 Task: Change IN PROGRESS as Status of Issue Issue0000000340 in Backlog  in Scrum Project Project0000000068 in Jira. Assign Person0000000133 as Assignee of Issue Issue0000000331 in Backlog  in Scrum Project Project0000000067 in Jira. Assign Person0000000133 as Assignee of Issue Issue0000000332 in Backlog  in Scrum Project Project0000000067 in Jira. Assign Person0000000133 as Assignee of Issue Issue0000000333 in Backlog  in Scrum Project Project0000000067 in Jira. Assign Person0000000134 as Assignee of Issue Issue0000000334 in Backlog  in Scrum Project Project0000000067 in Jira
Action: Mouse moved to (869, 443)
Screenshot: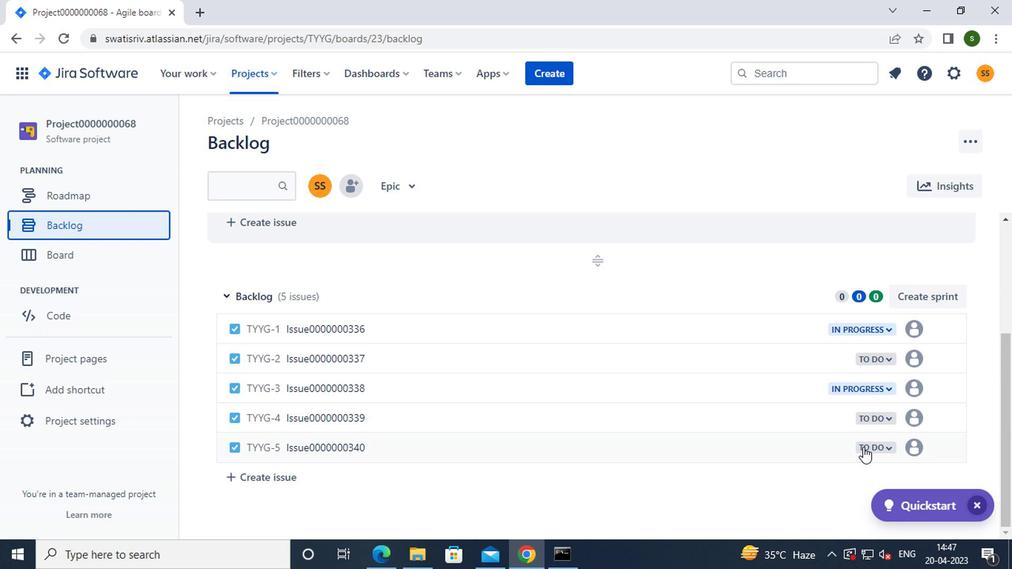 
Action: Mouse pressed left at (869, 443)
Screenshot: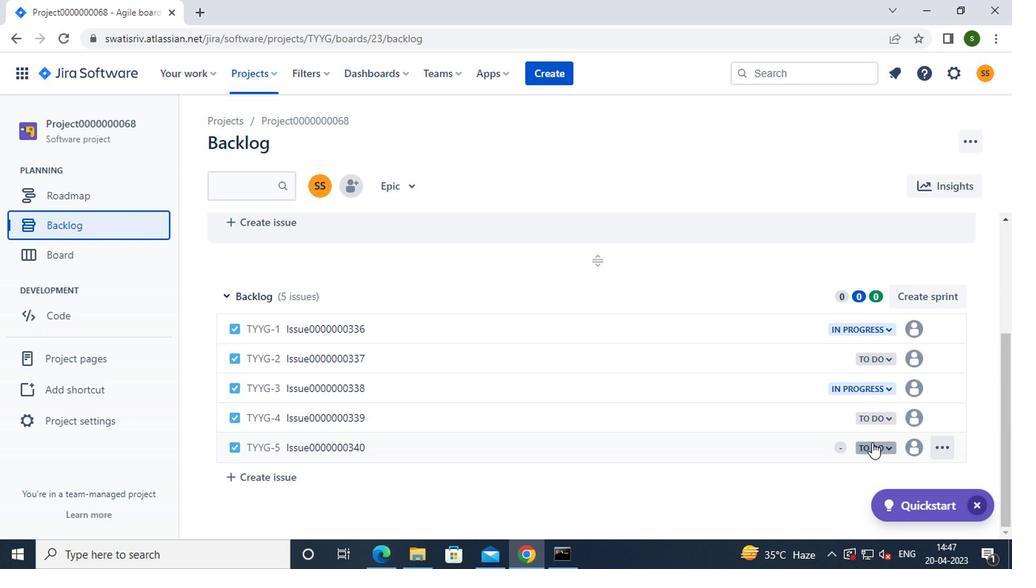 
Action: Mouse moved to (803, 363)
Screenshot: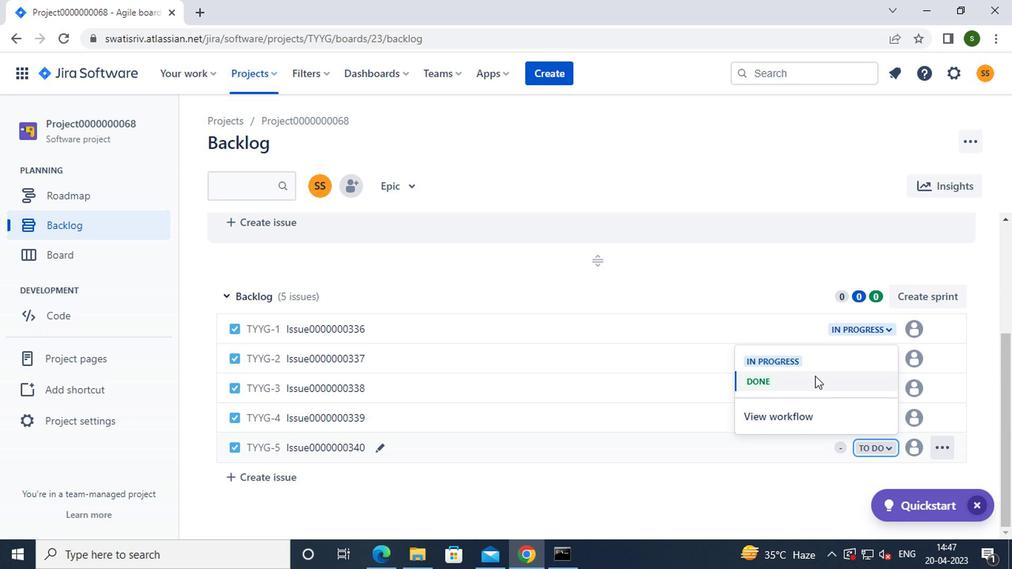 
Action: Mouse pressed left at (803, 363)
Screenshot: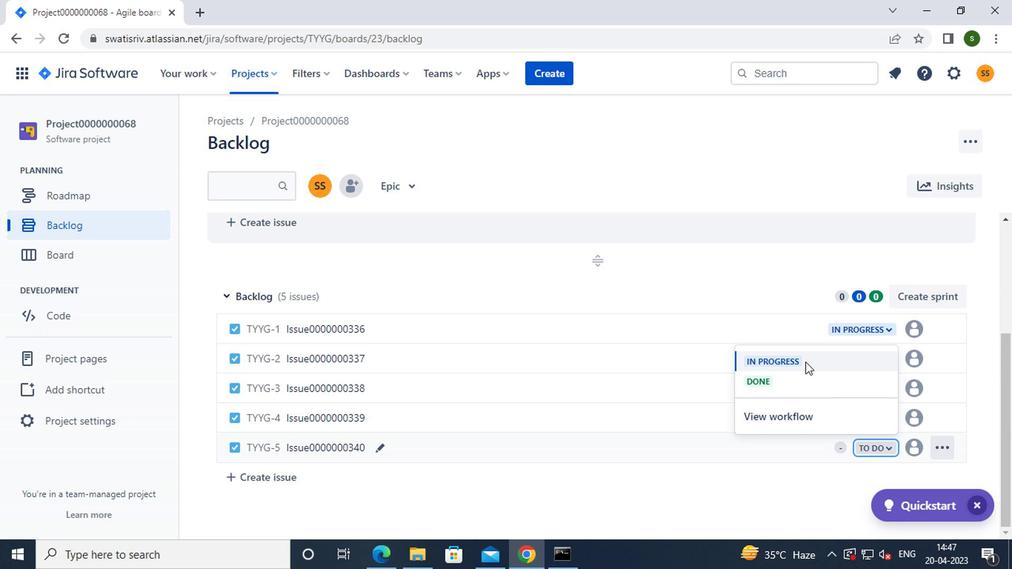 
Action: Mouse moved to (246, 77)
Screenshot: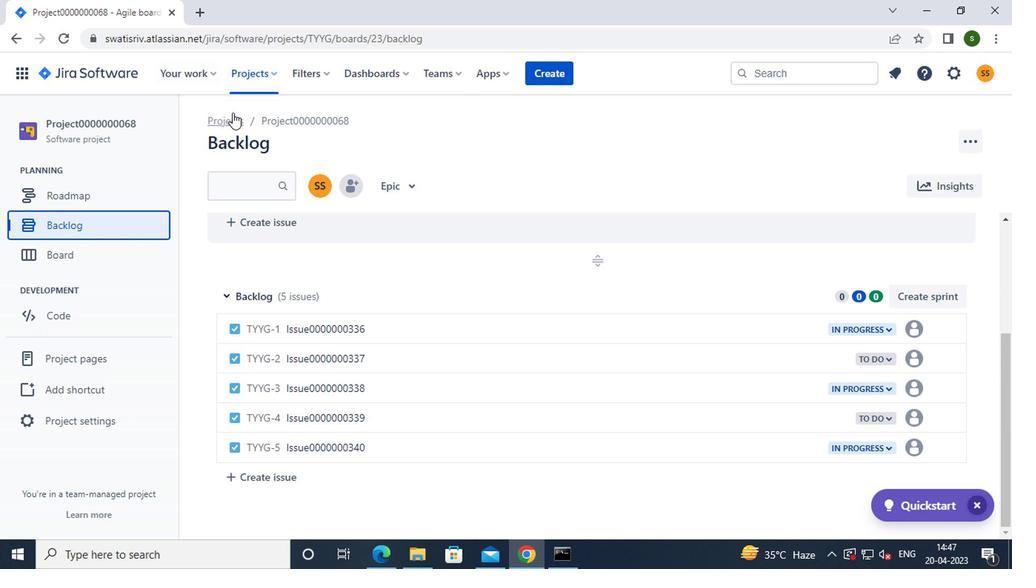 
Action: Mouse pressed left at (246, 77)
Screenshot: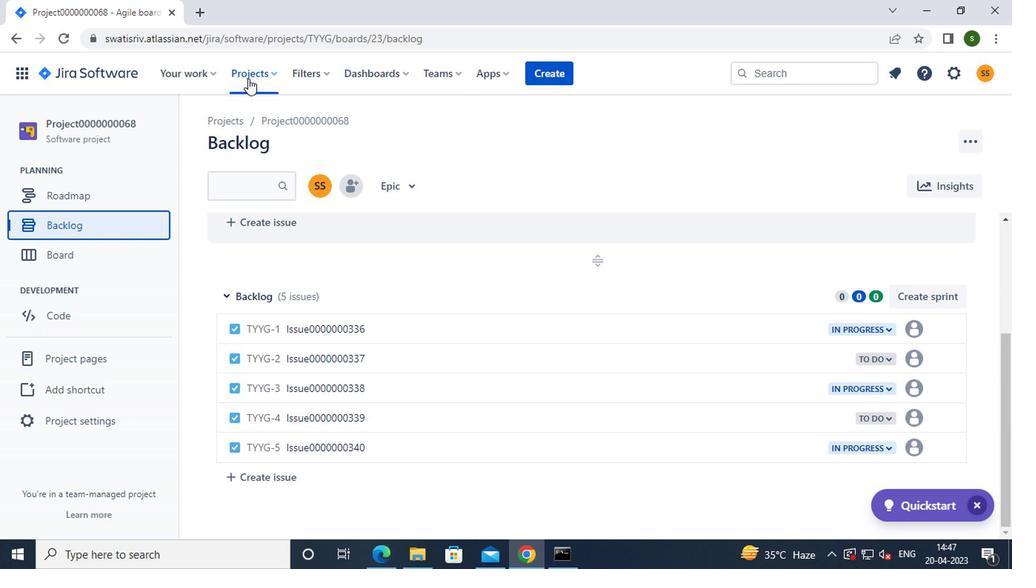 
Action: Mouse moved to (323, 186)
Screenshot: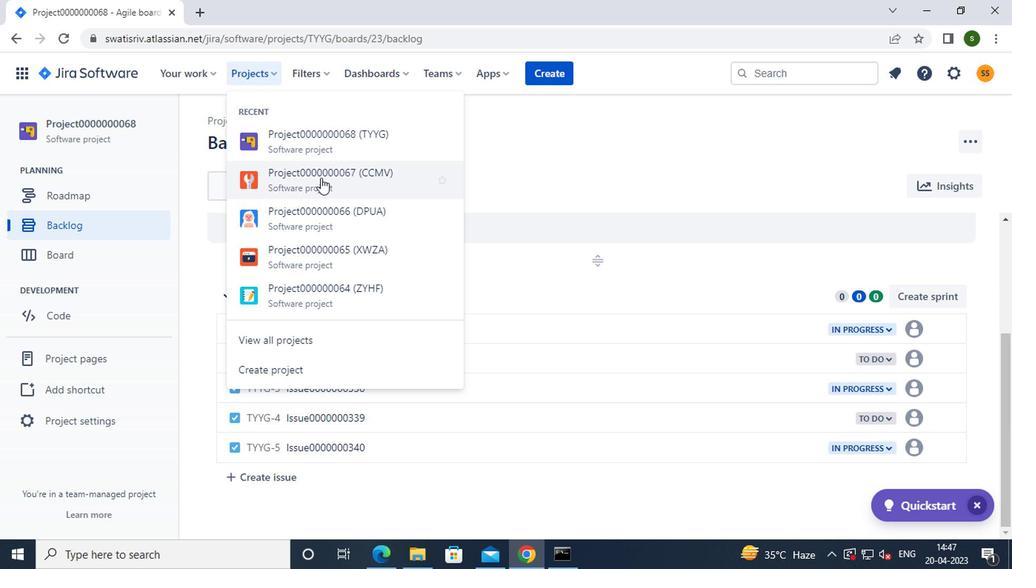 
Action: Mouse pressed left at (323, 186)
Screenshot: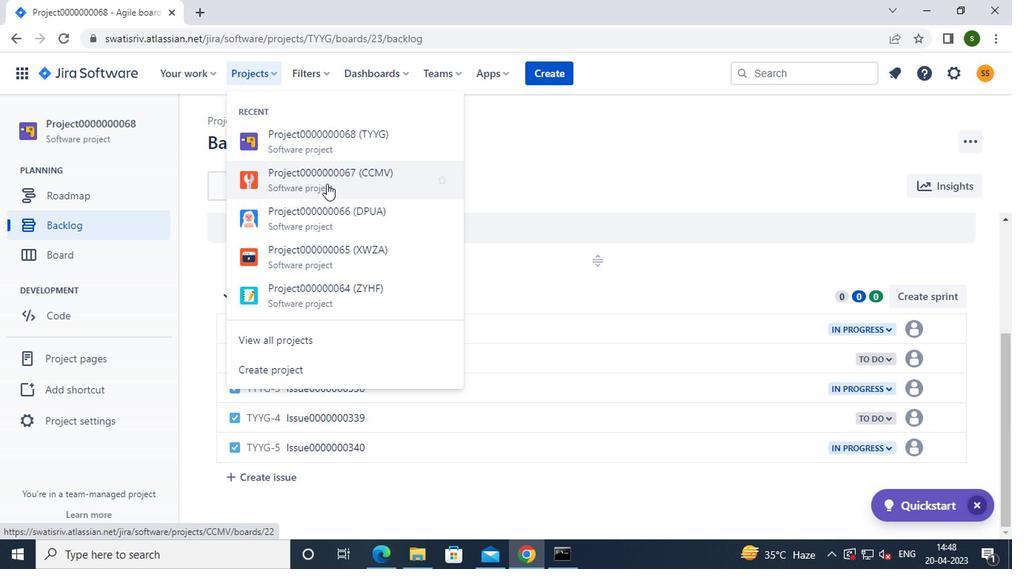 
Action: Mouse moved to (117, 220)
Screenshot: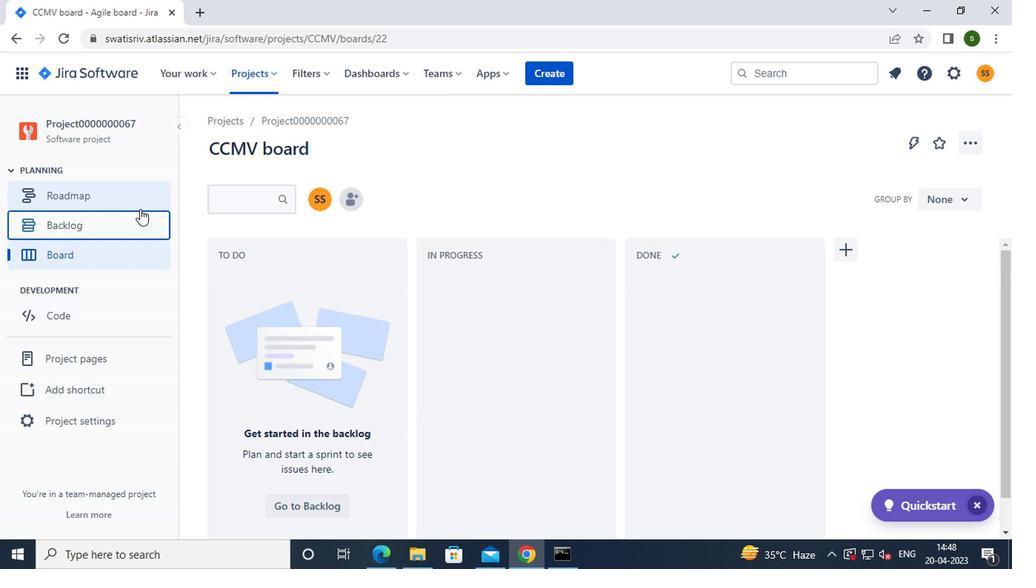 
Action: Mouse pressed left at (117, 220)
Screenshot: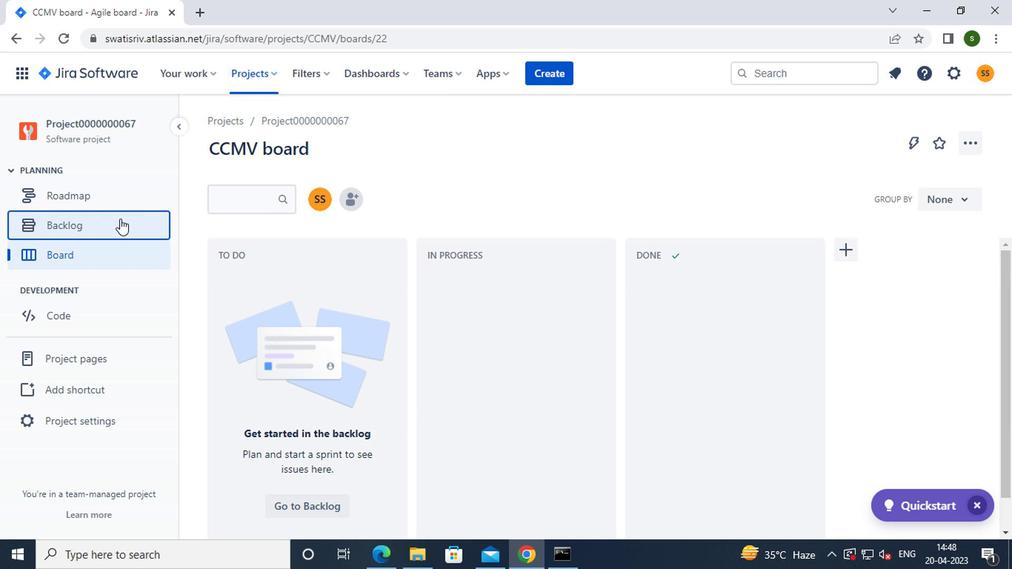 
Action: Mouse moved to (675, 433)
Screenshot: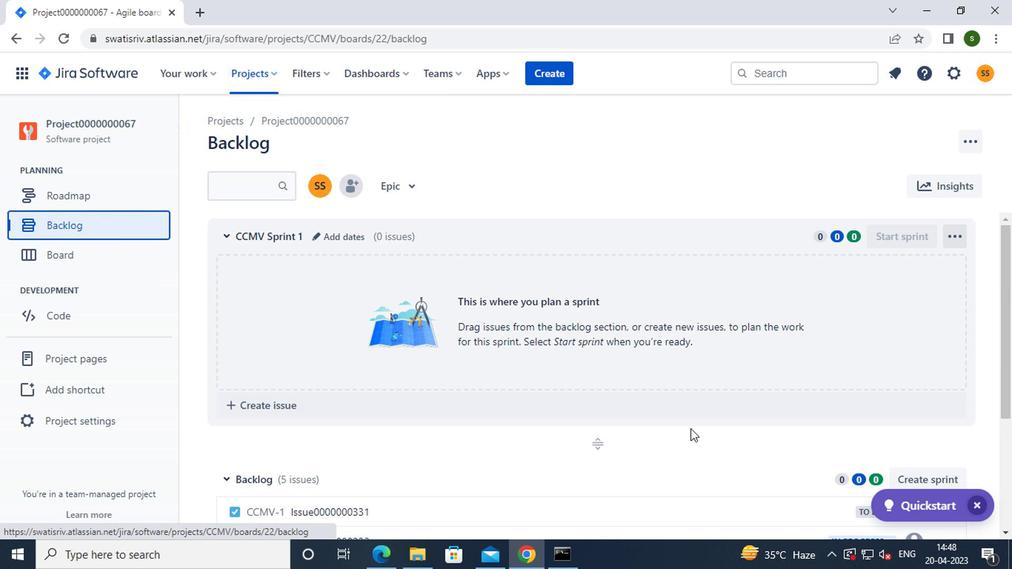 
Action: Mouse scrolled (675, 432) with delta (0, -1)
Screenshot: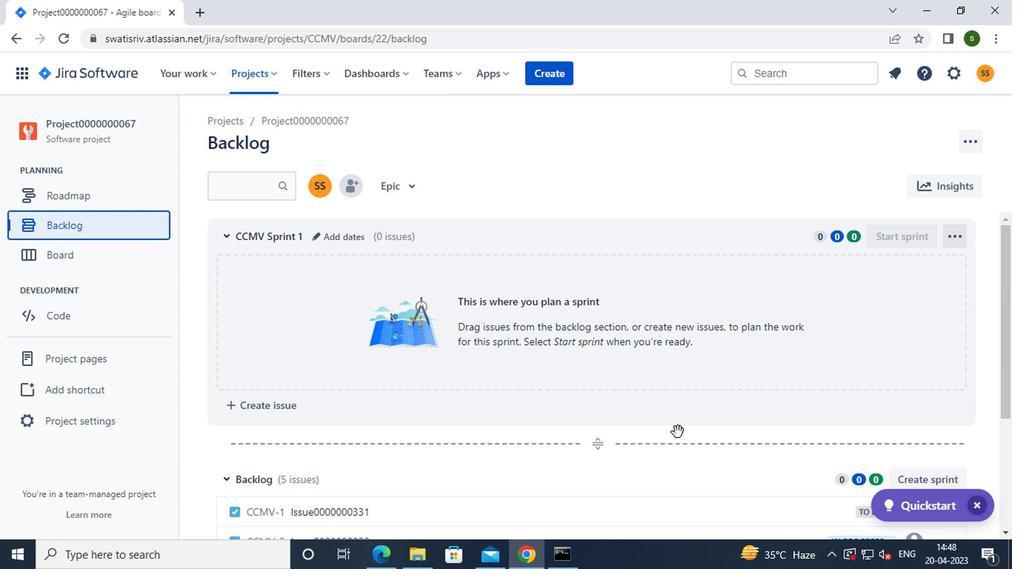 
Action: Mouse scrolled (675, 432) with delta (0, -1)
Screenshot: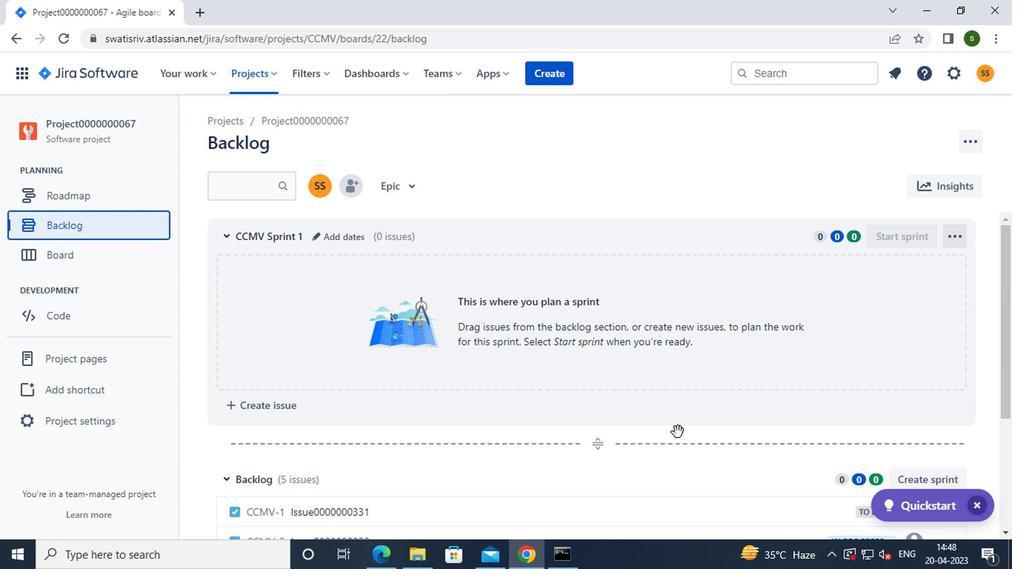 
Action: Mouse moved to (677, 428)
Screenshot: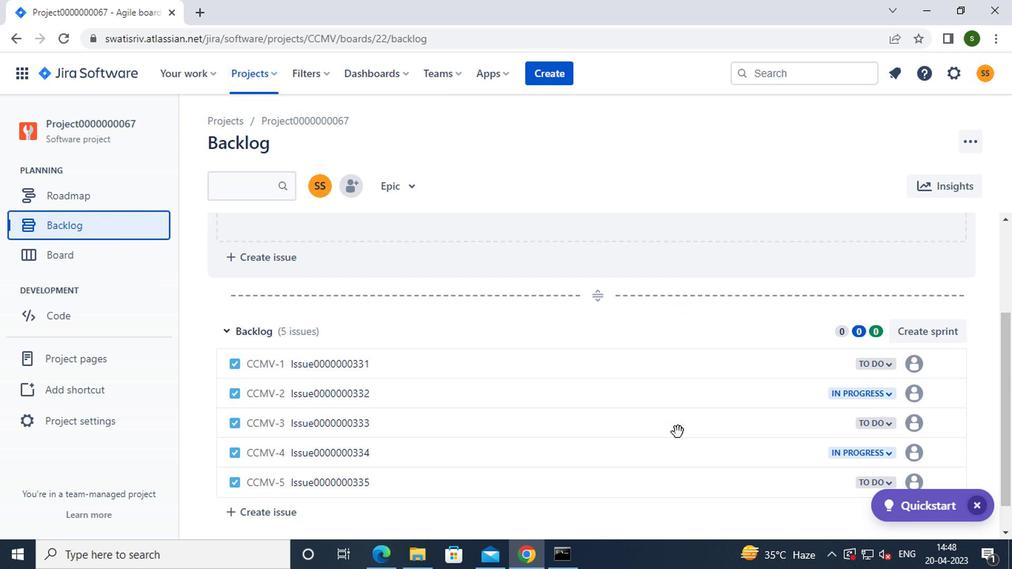 
Action: Mouse scrolled (677, 428) with delta (0, 0)
Screenshot: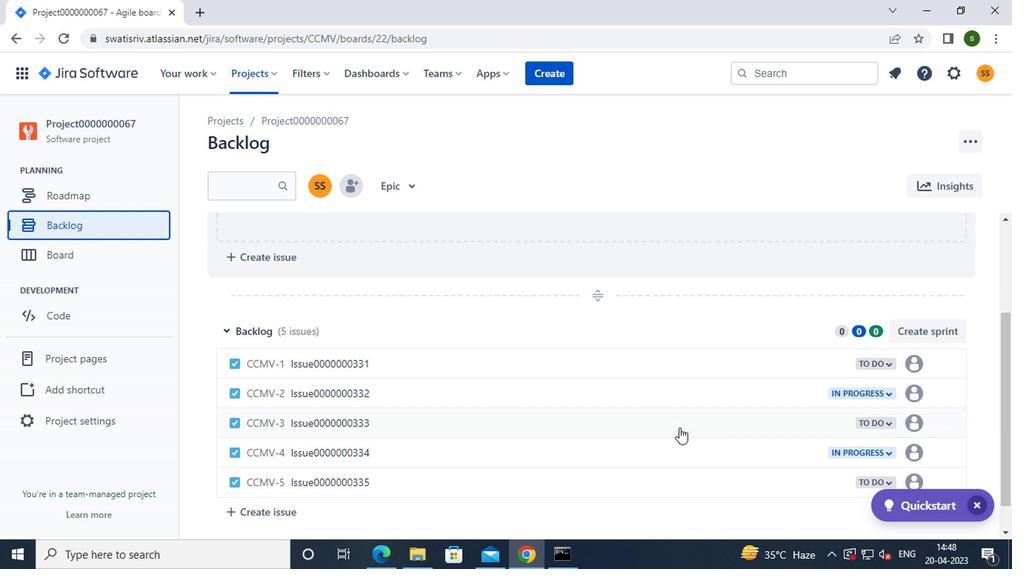 
Action: Mouse moved to (913, 328)
Screenshot: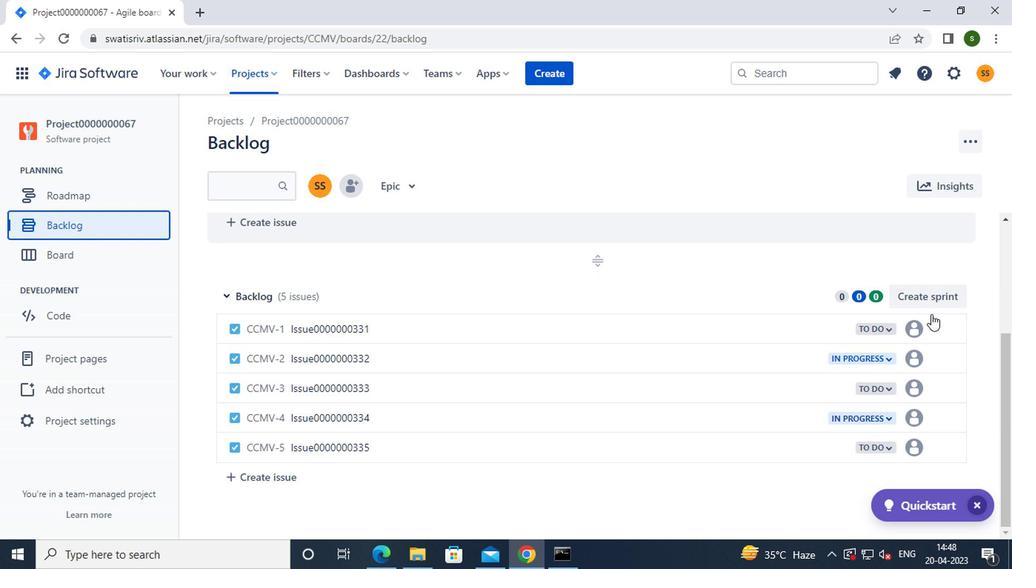 
Action: Mouse pressed left at (913, 328)
Screenshot: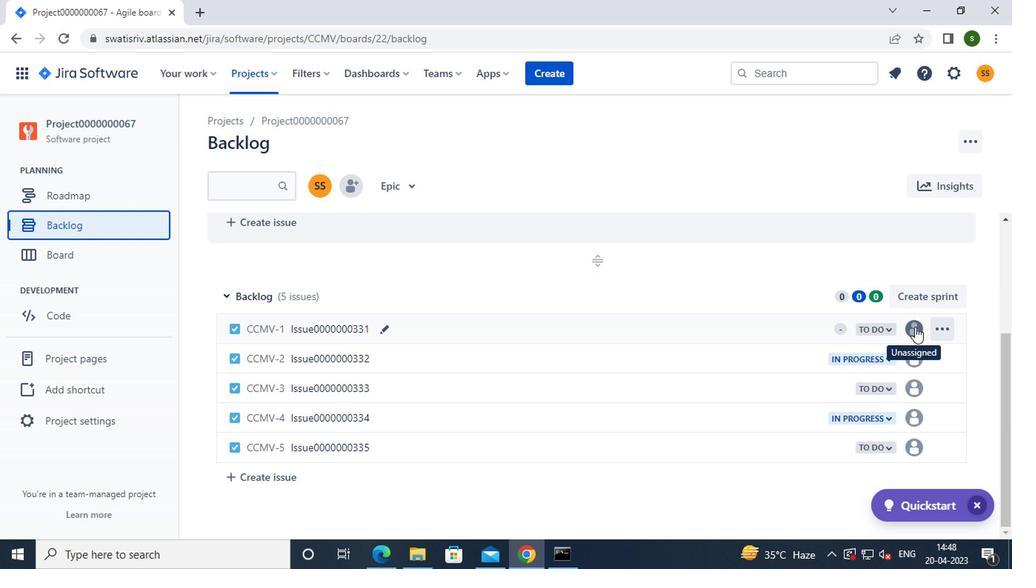 
Action: Mouse moved to (806, 482)
Screenshot: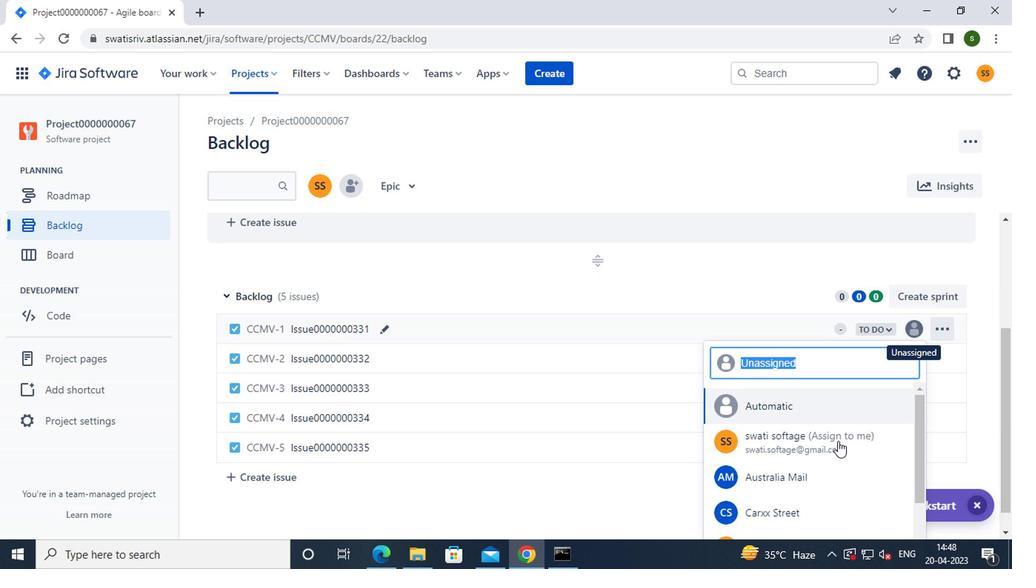 
Action: Mouse pressed left at (806, 482)
Screenshot: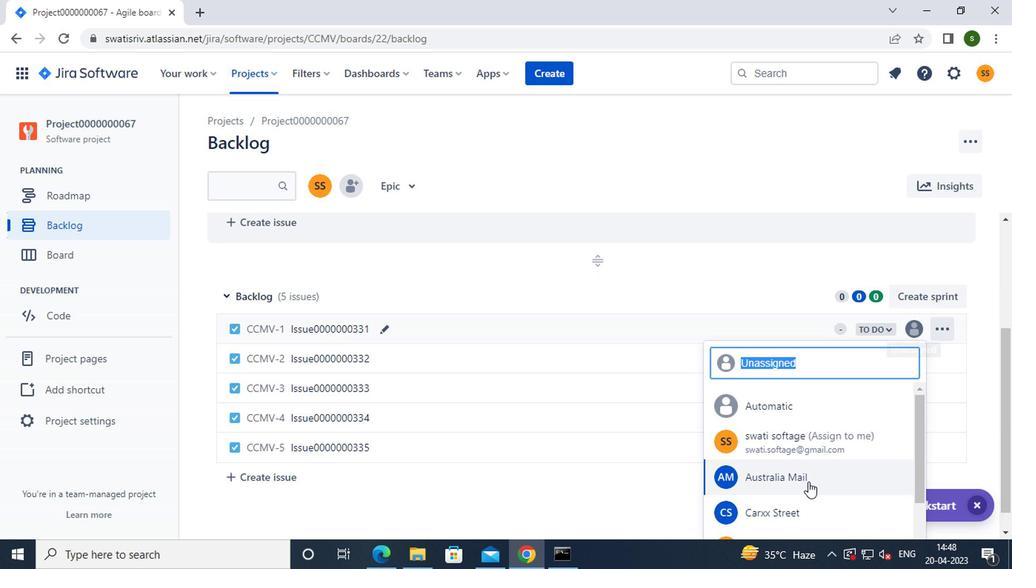 
Action: Mouse moved to (911, 358)
Screenshot: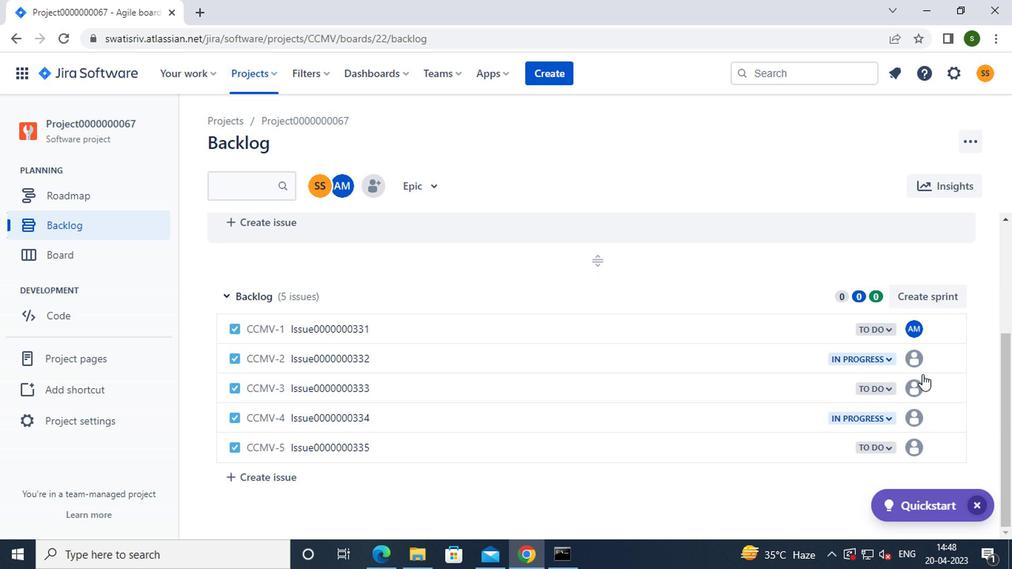 
Action: Mouse pressed left at (911, 358)
Screenshot: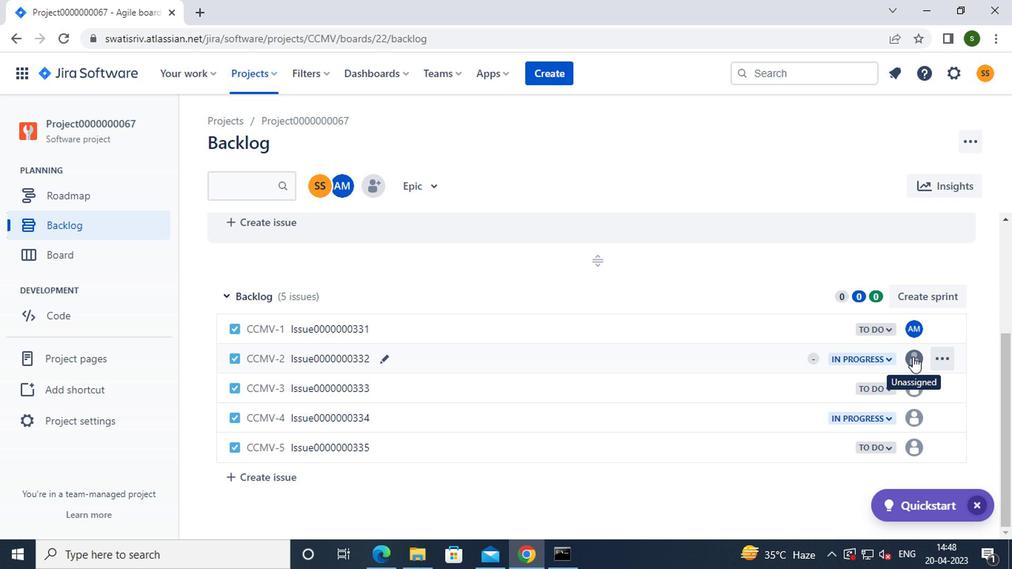 
Action: Mouse moved to (811, 504)
Screenshot: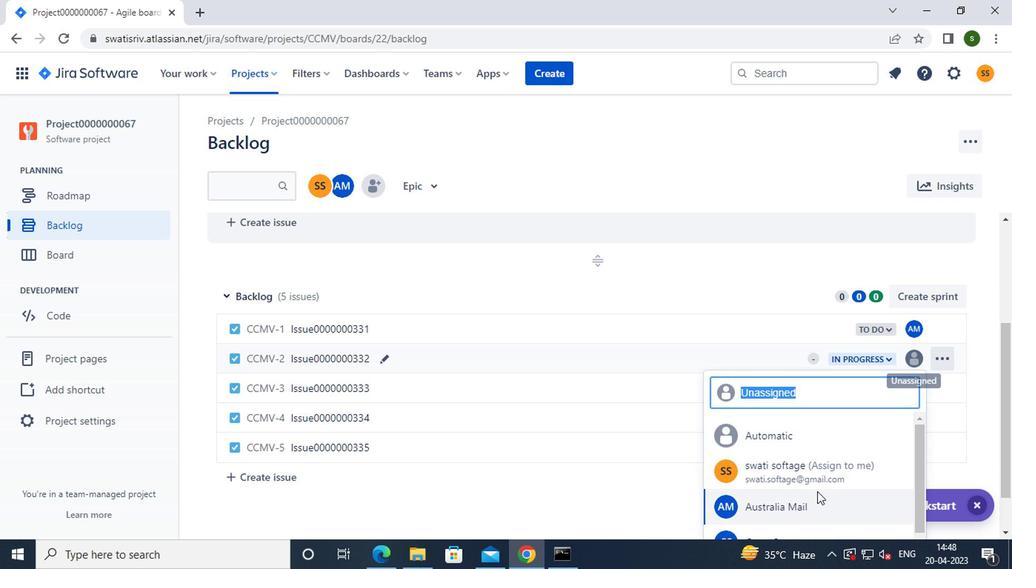 
Action: Mouse pressed left at (811, 504)
Screenshot: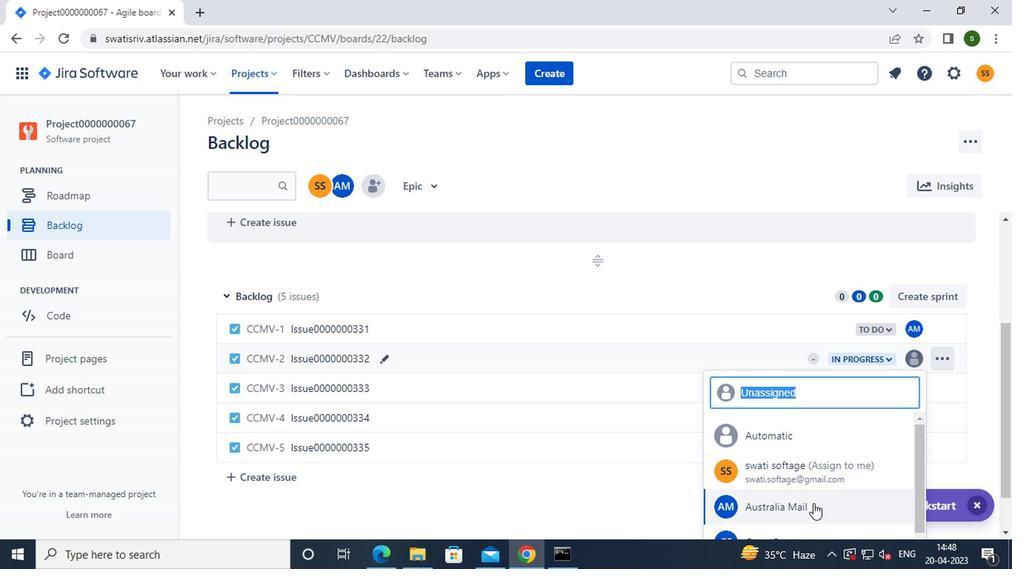
Action: Mouse moved to (915, 388)
Screenshot: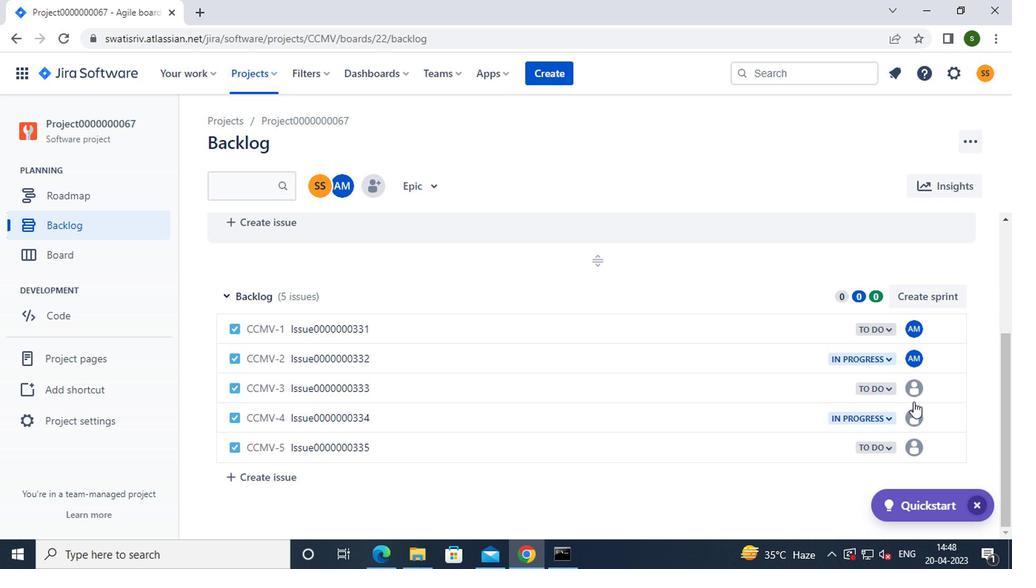 
Action: Mouse pressed left at (915, 388)
Screenshot: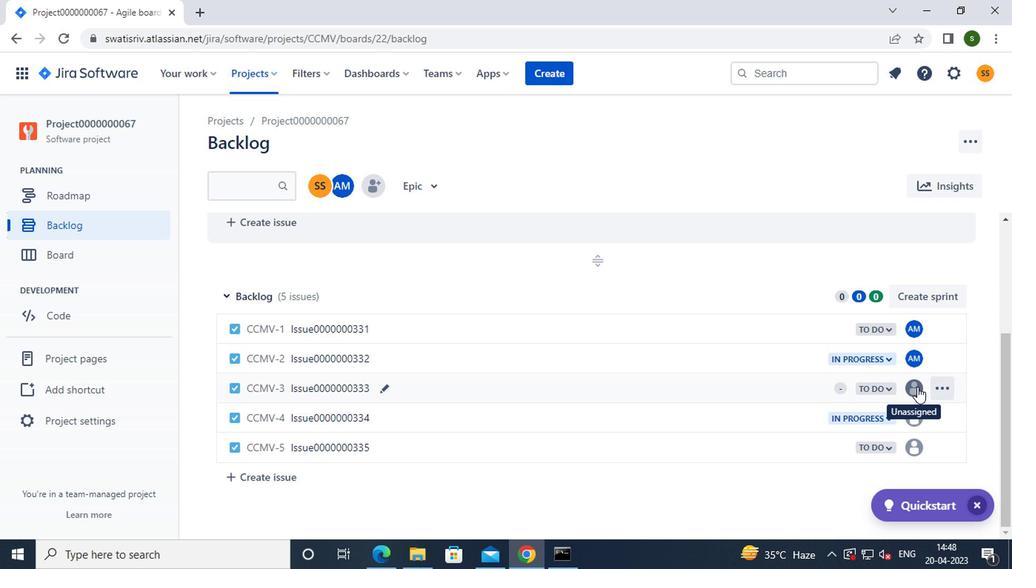 
Action: Mouse moved to (792, 530)
Screenshot: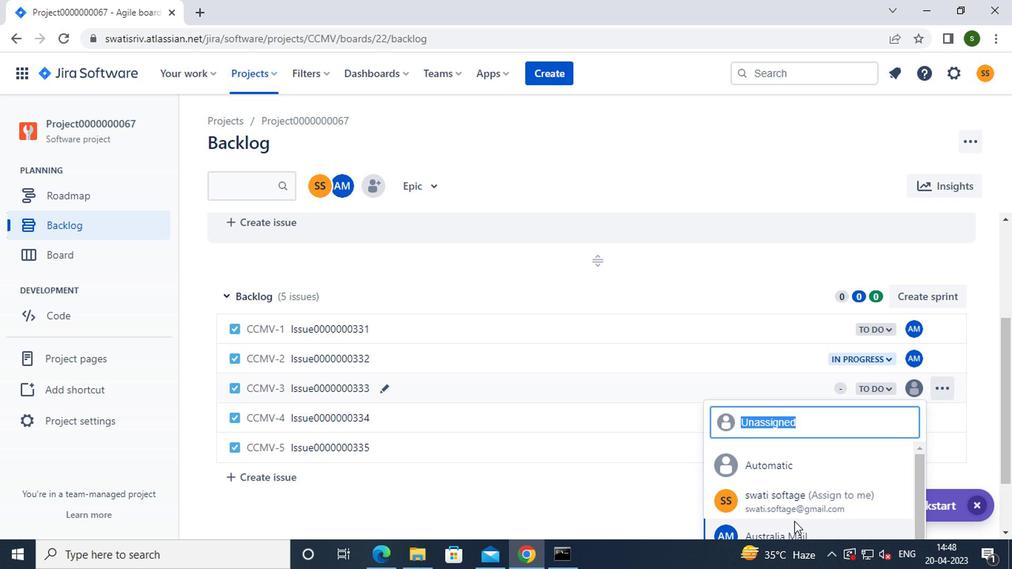
Action: Mouse pressed left at (792, 530)
Screenshot: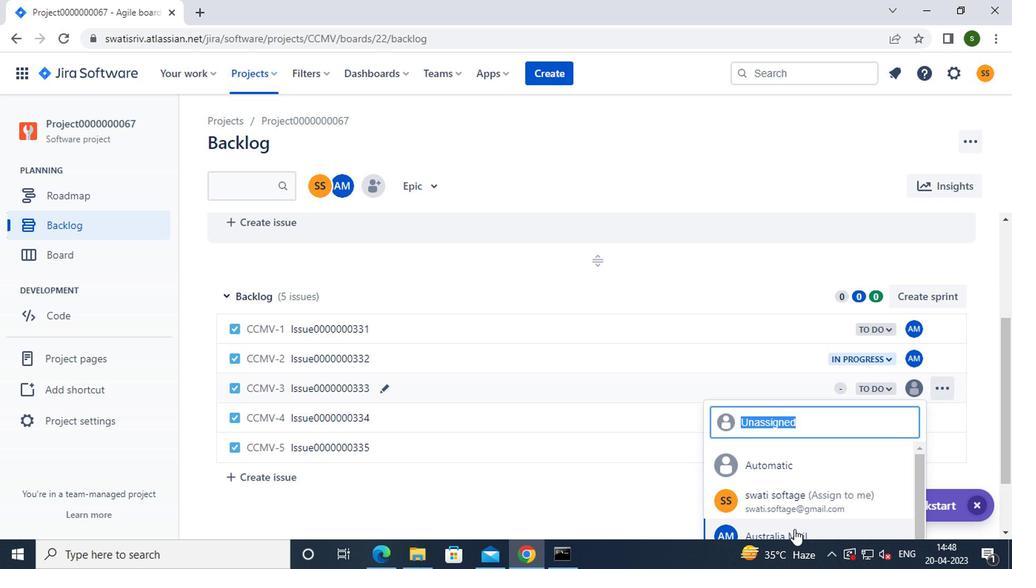 
Action: Mouse moved to (836, 445)
Screenshot: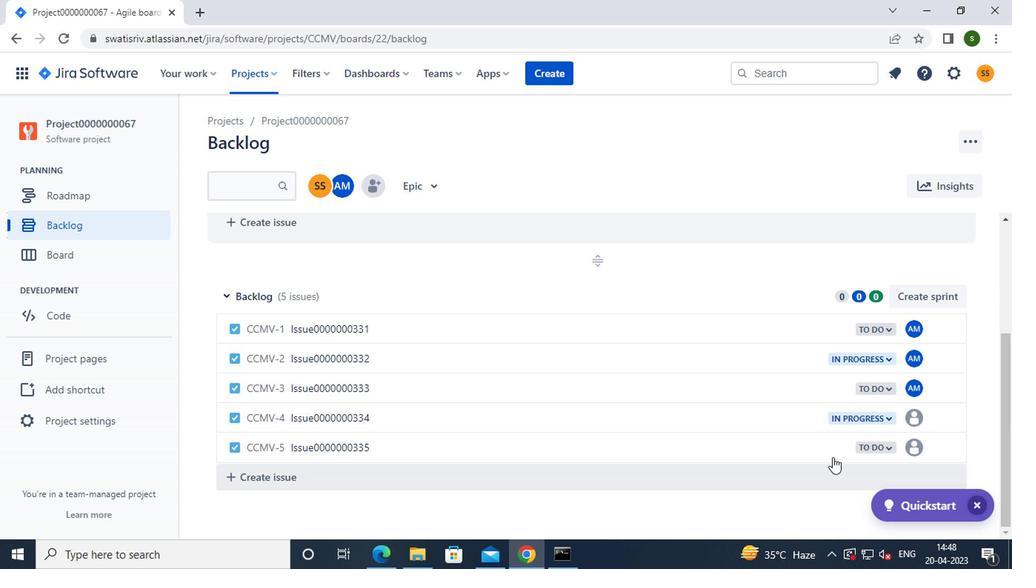 
Action: Mouse scrolled (836, 445) with delta (0, 0)
Screenshot: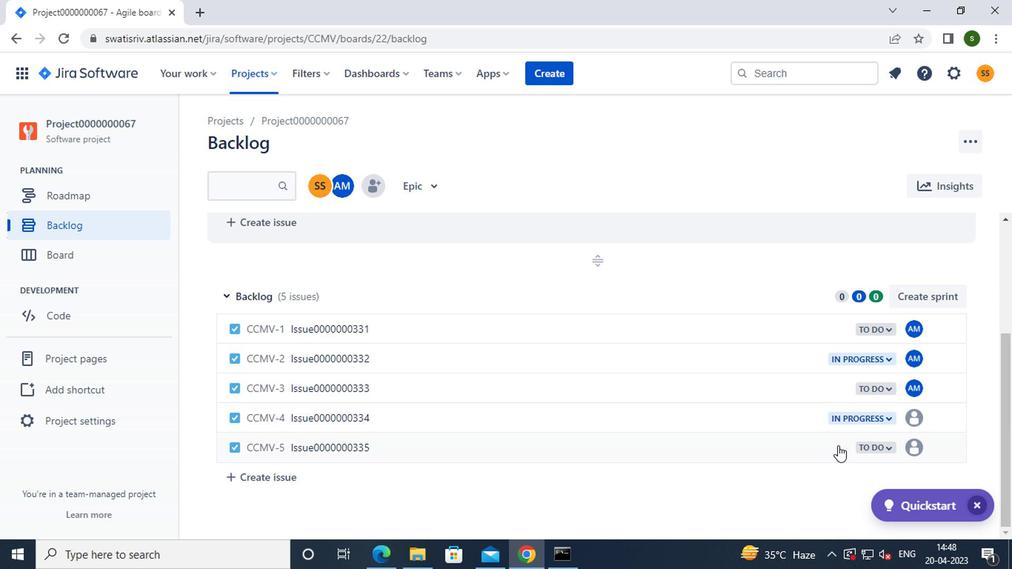 
Action: Mouse scrolled (836, 445) with delta (0, 0)
Screenshot: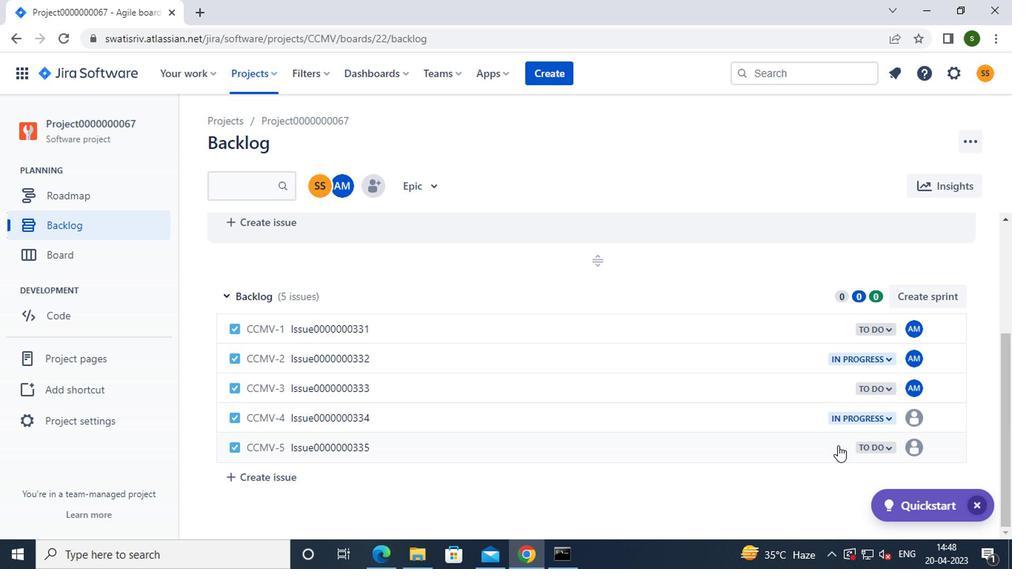 
Action: Mouse moved to (916, 448)
Screenshot: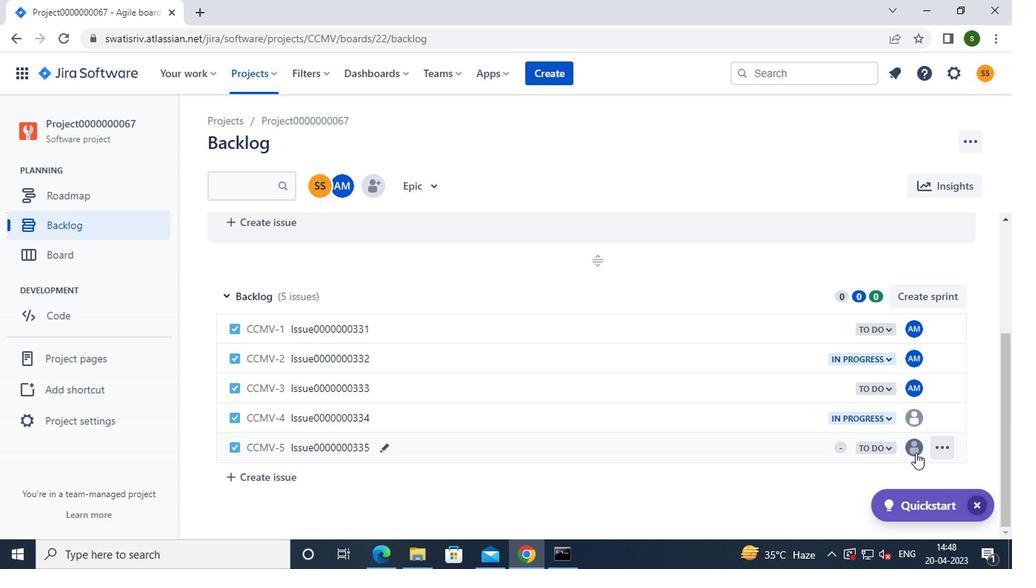 
Action: Mouse pressed left at (916, 448)
Screenshot: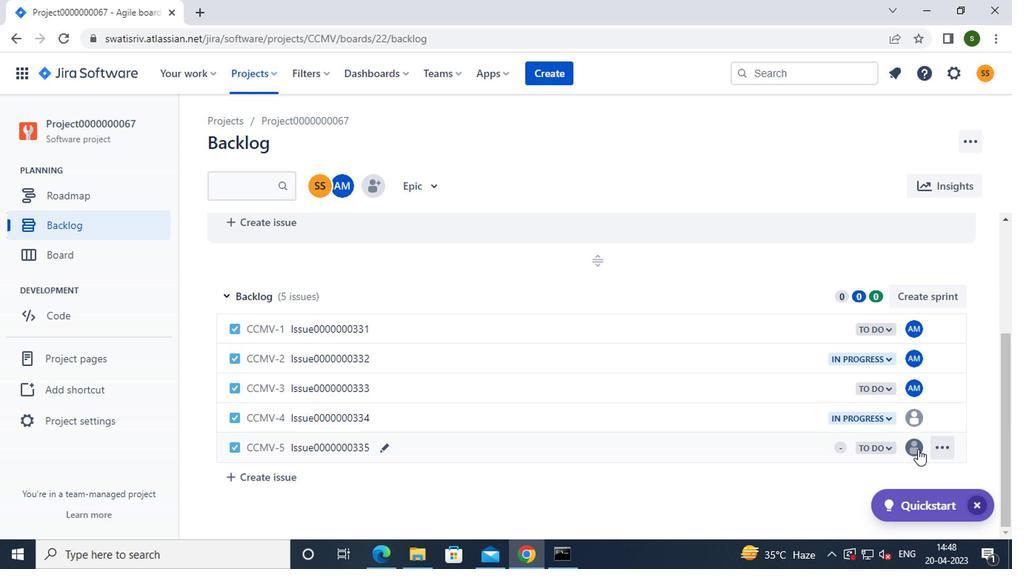 
Action: Mouse scrolled (916, 448) with delta (0, 0)
Screenshot: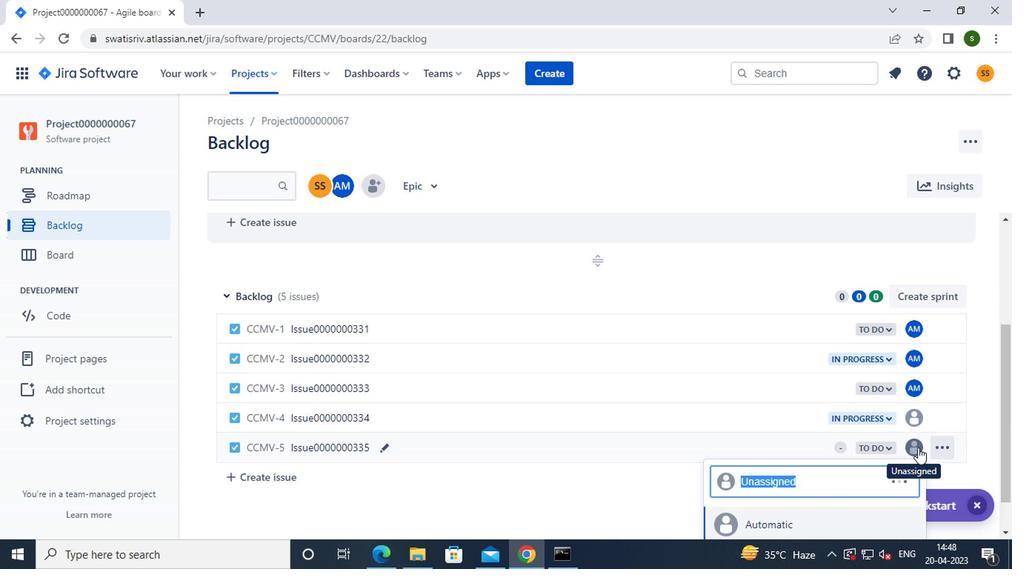 
Action: Mouse scrolled (916, 448) with delta (0, 0)
Screenshot: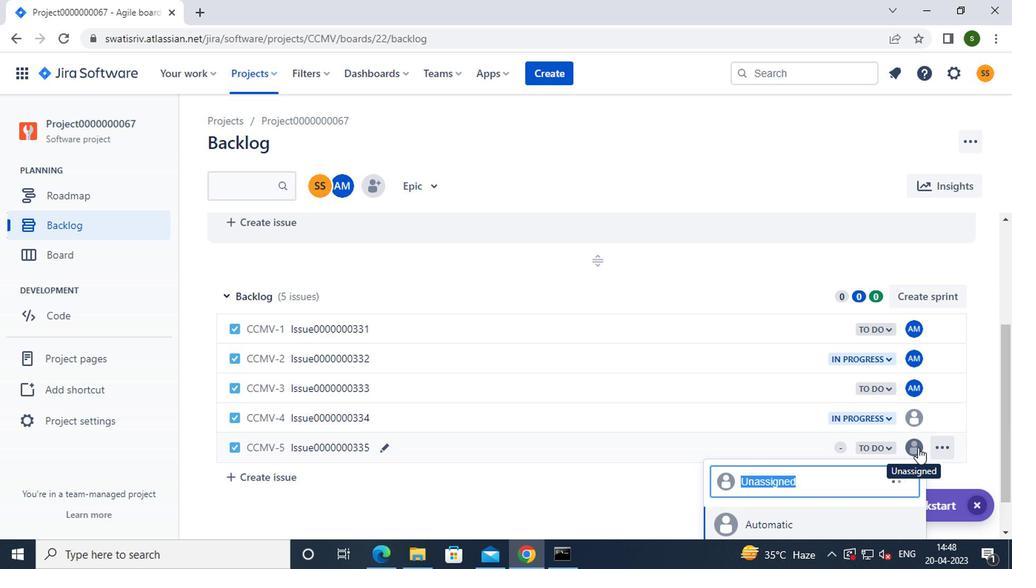 
Action: Mouse moved to (817, 489)
Screenshot: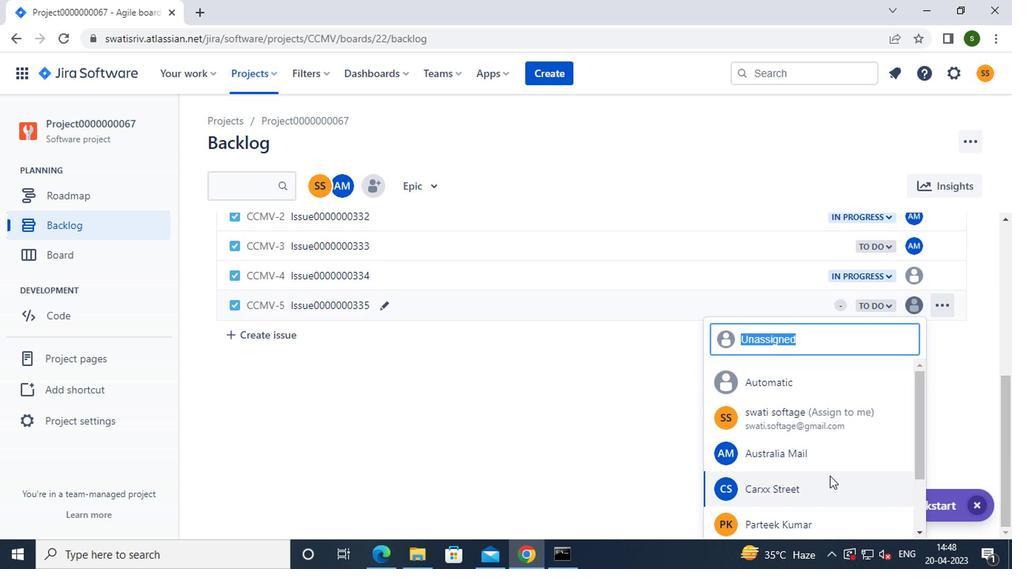 
Action: Mouse pressed left at (817, 489)
Screenshot: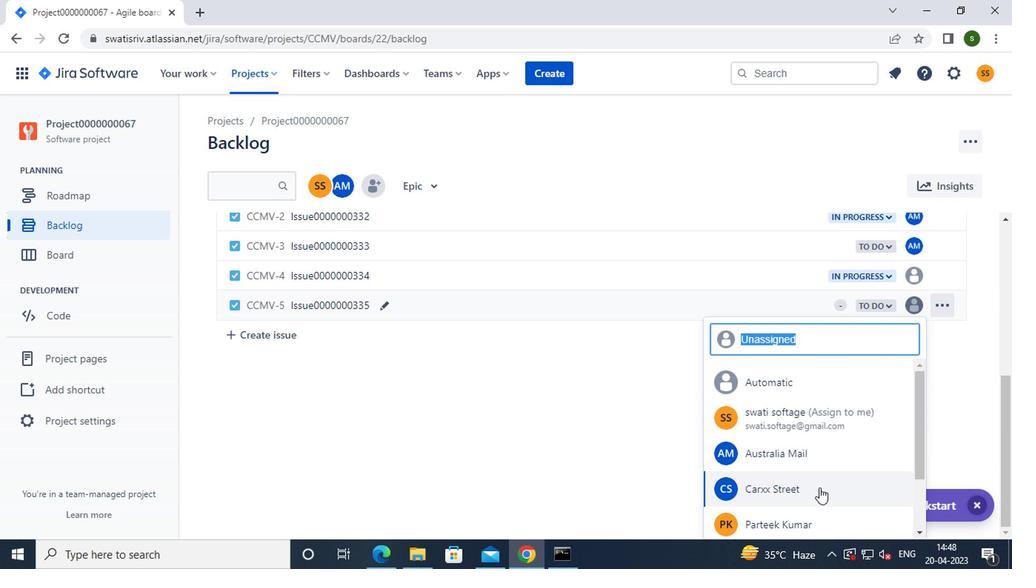 
Action: Mouse moved to (623, 507)
Screenshot: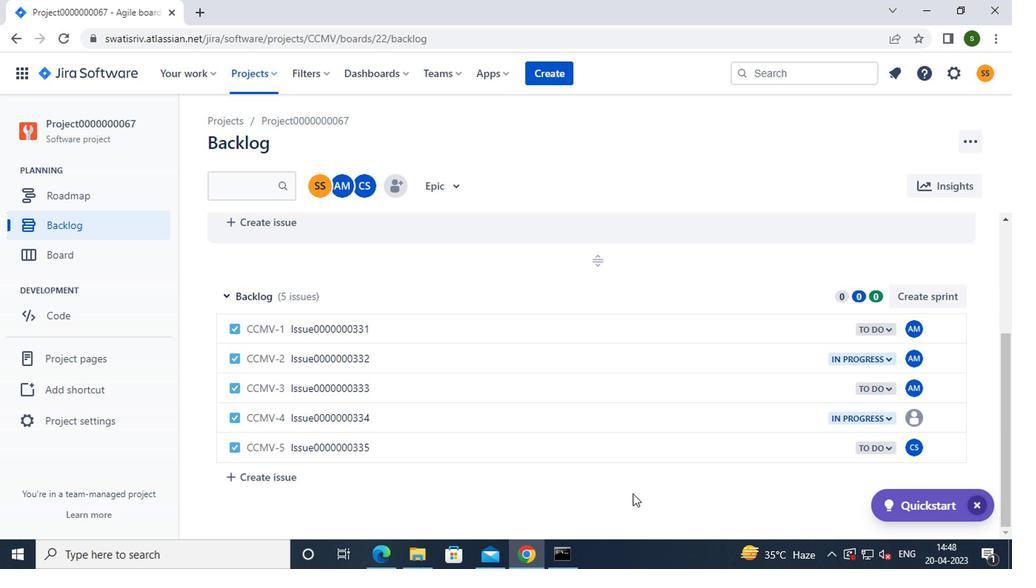
Action: Key pressed <Key.f8>
Screenshot: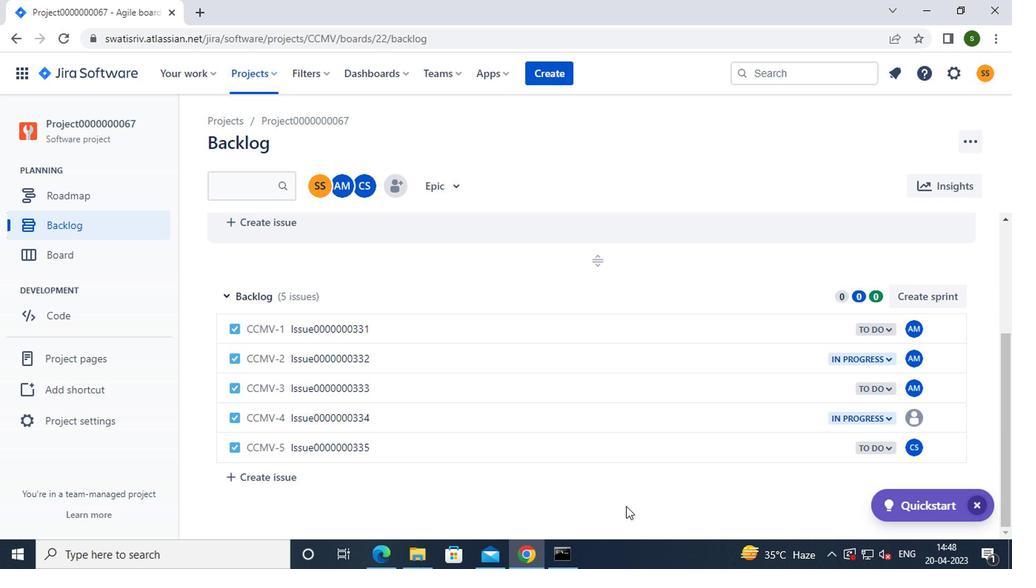 
